 Task: Set the Employee ID "contains" Under Select in Process Payment.
Action: Mouse moved to (95, 13)
Screenshot: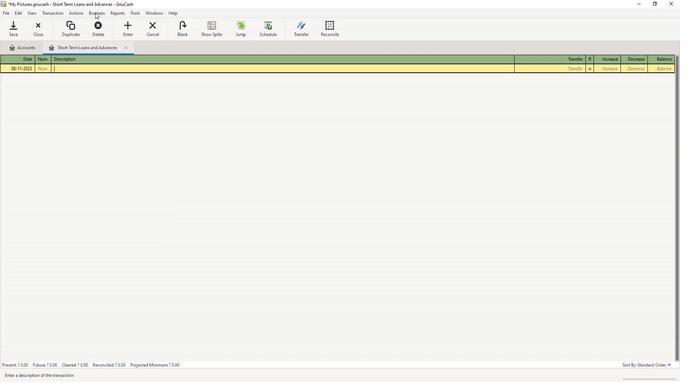 
Action: Mouse pressed left at (95, 13)
Screenshot: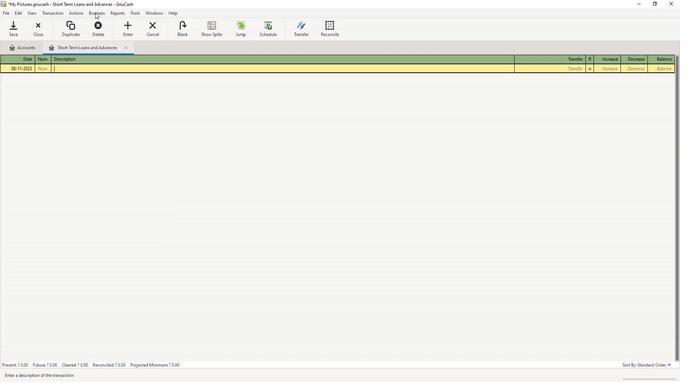 
Action: Mouse moved to (102, 22)
Screenshot: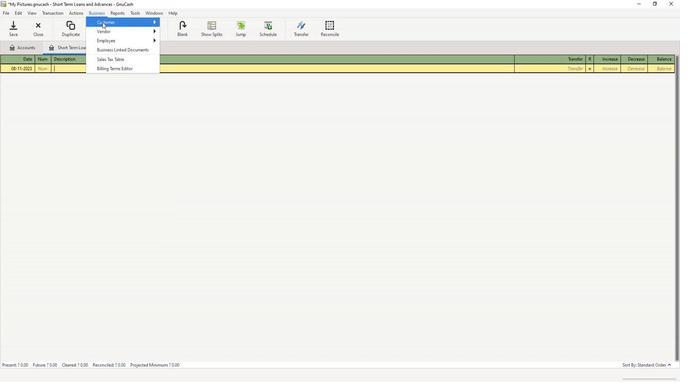 
Action: Mouse pressed left at (102, 22)
Screenshot: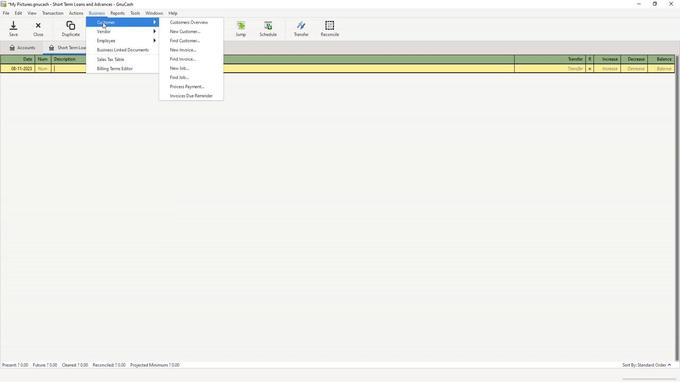 
Action: Mouse moved to (187, 86)
Screenshot: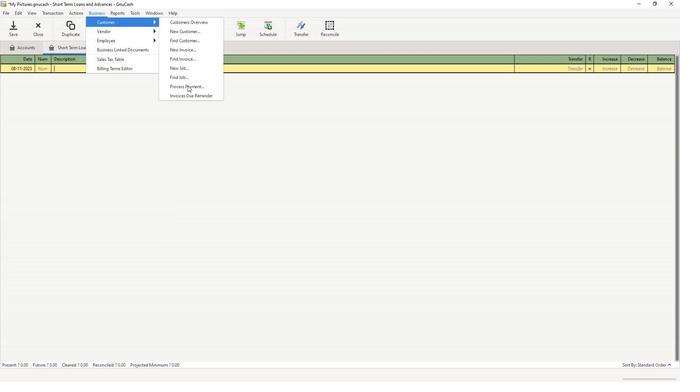 
Action: Mouse pressed left at (187, 86)
Screenshot: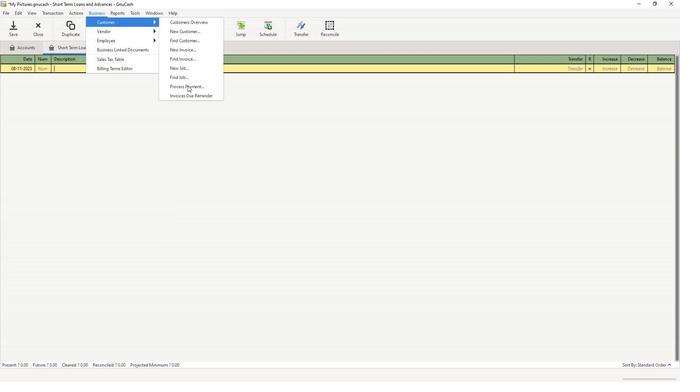 
Action: Mouse moved to (263, 121)
Screenshot: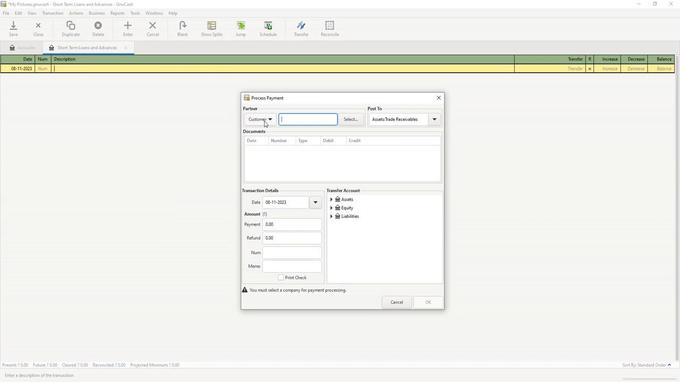 
Action: Mouse pressed left at (263, 121)
Screenshot: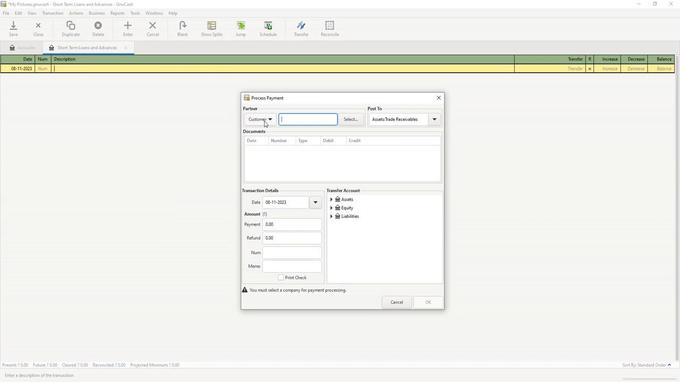 
Action: Mouse moved to (265, 141)
Screenshot: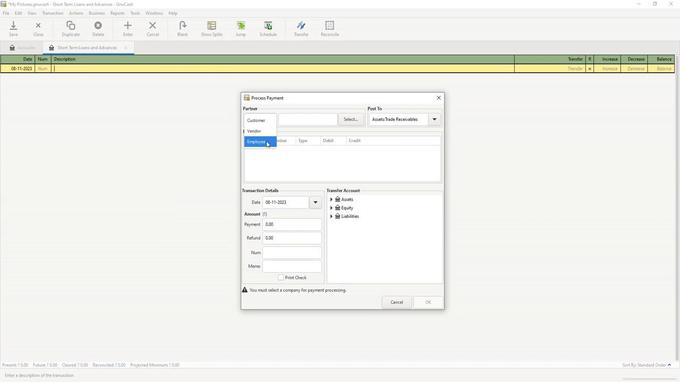 
Action: Mouse pressed left at (265, 141)
Screenshot: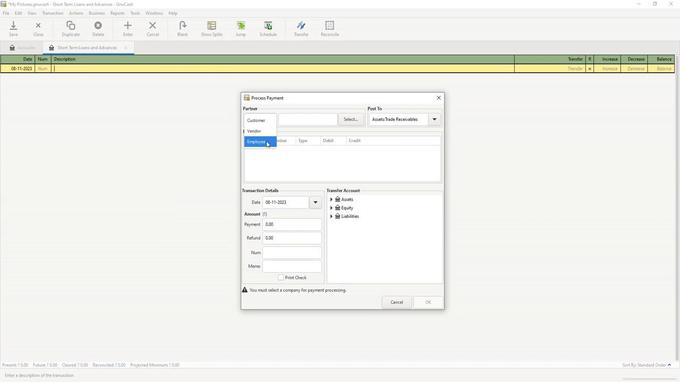 
Action: Mouse moved to (347, 121)
Screenshot: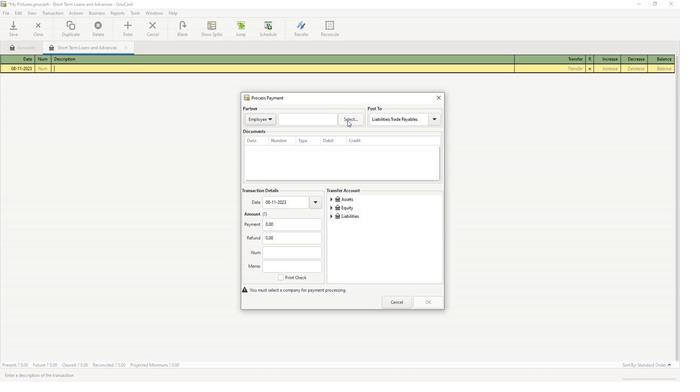 
Action: Mouse pressed left at (347, 121)
Screenshot: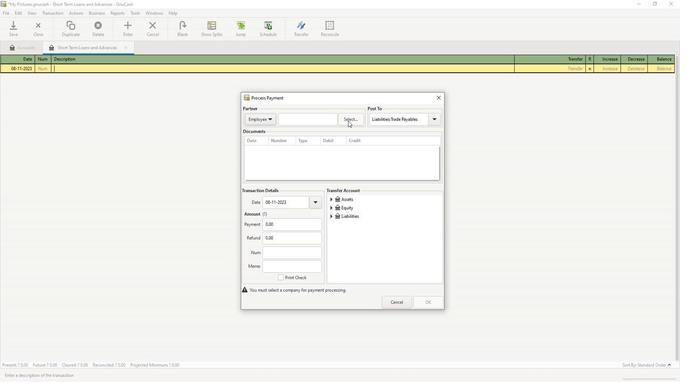 
Action: Mouse moved to (258, 184)
Screenshot: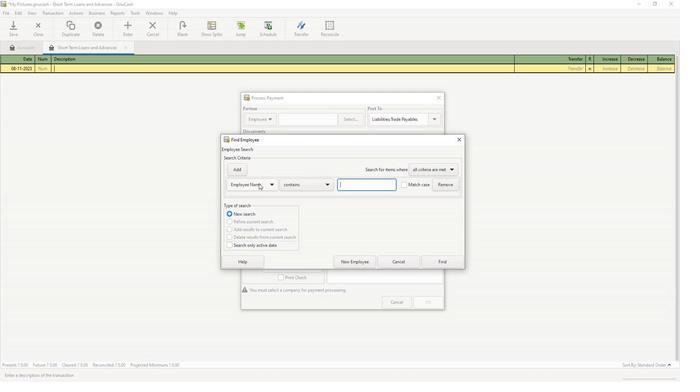 
Action: Mouse pressed left at (258, 184)
Screenshot: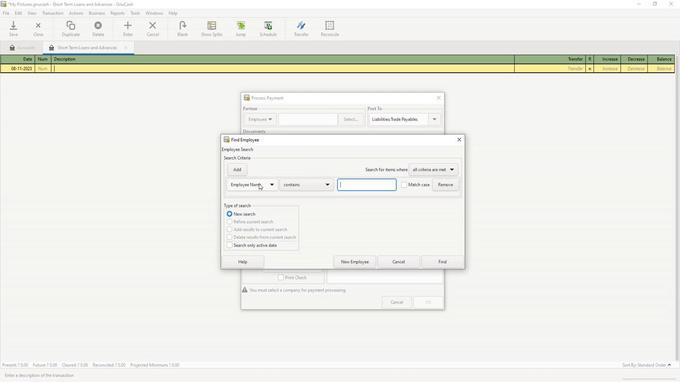 
Action: Mouse moved to (255, 205)
Screenshot: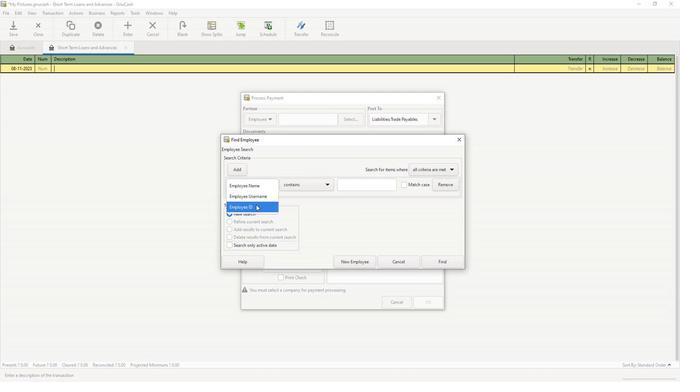 
Action: Mouse pressed left at (255, 205)
Screenshot: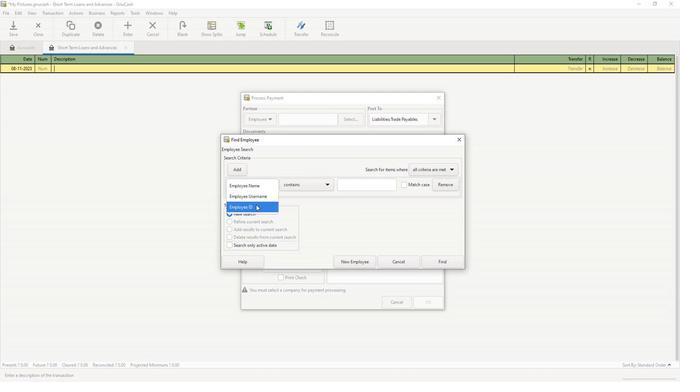 
Action: Mouse moved to (318, 186)
Screenshot: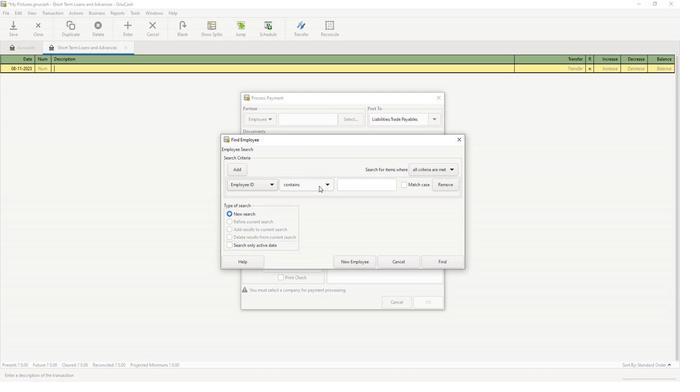 
Action: Mouse pressed left at (318, 186)
Screenshot: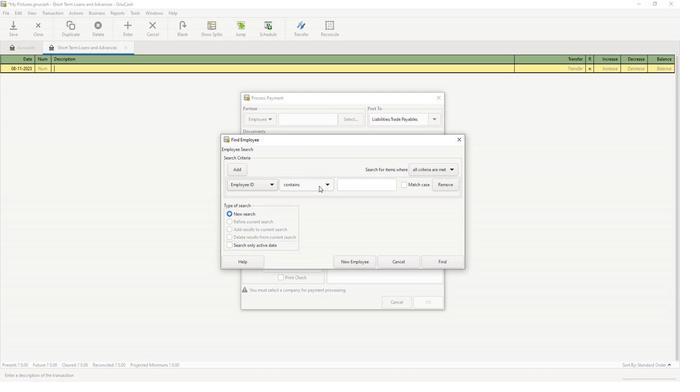 
Action: Mouse moved to (308, 189)
Screenshot: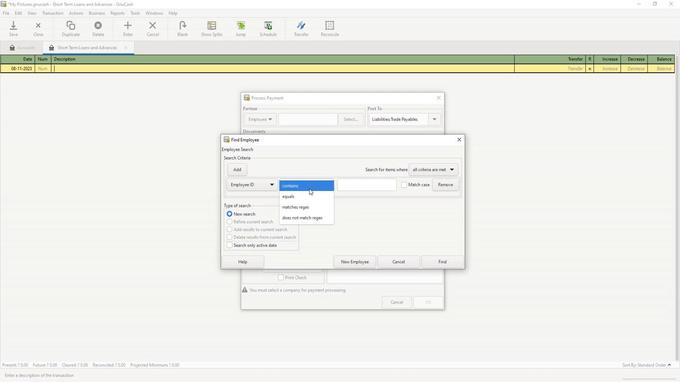 
Action: Mouse pressed left at (308, 189)
Screenshot: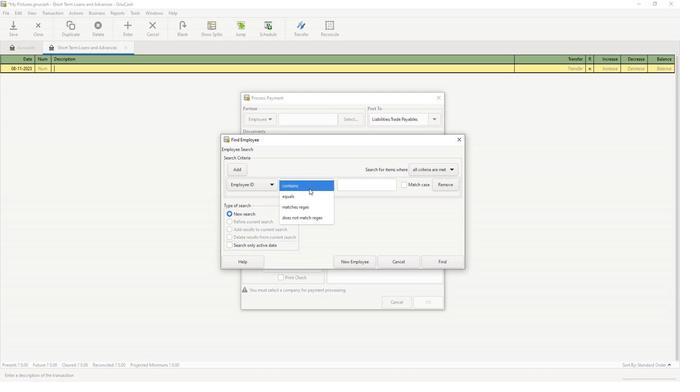
Action: Mouse moved to (361, 188)
Screenshot: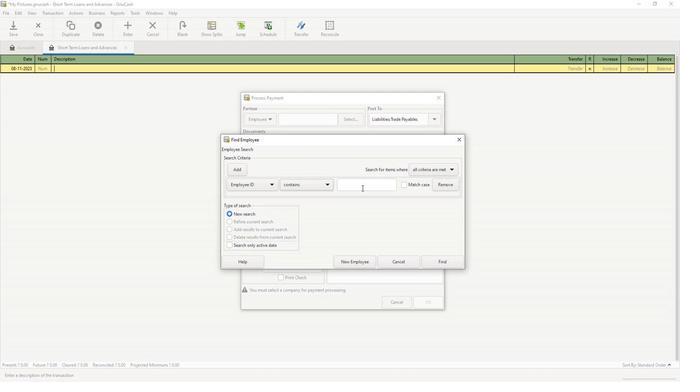 
Action: Mouse pressed left at (361, 188)
Screenshot: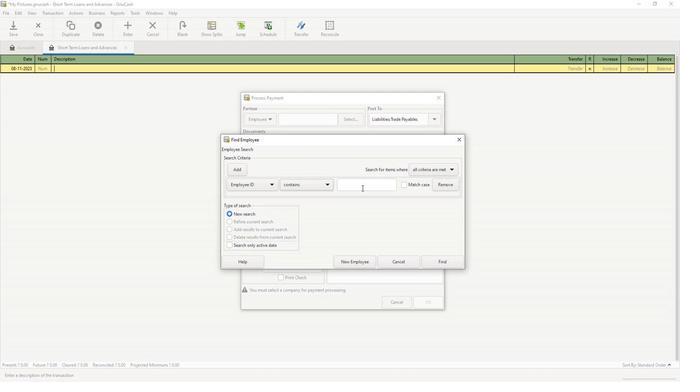 
Action: Key pressed 67858
Screenshot: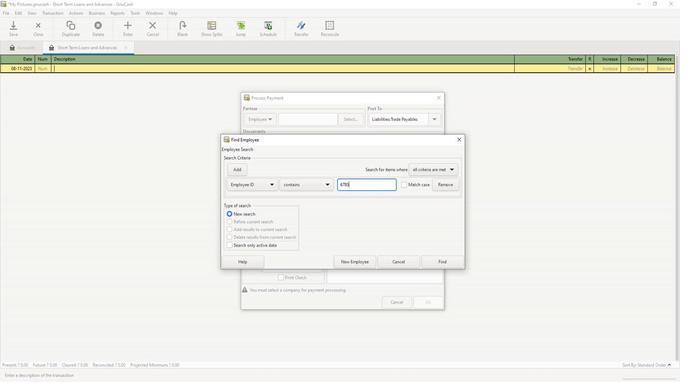 
Action: Mouse moved to (440, 261)
Screenshot: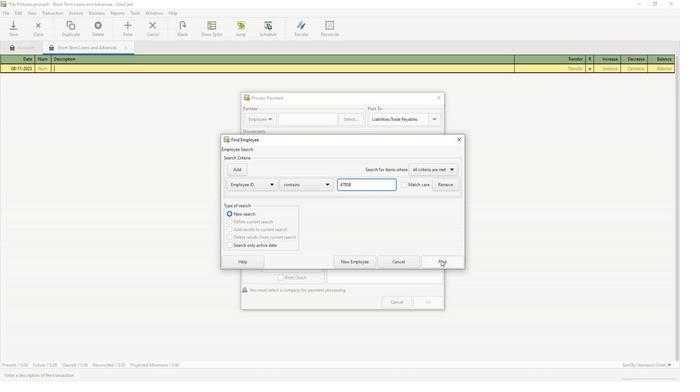 
Action: Mouse pressed left at (440, 261)
Screenshot: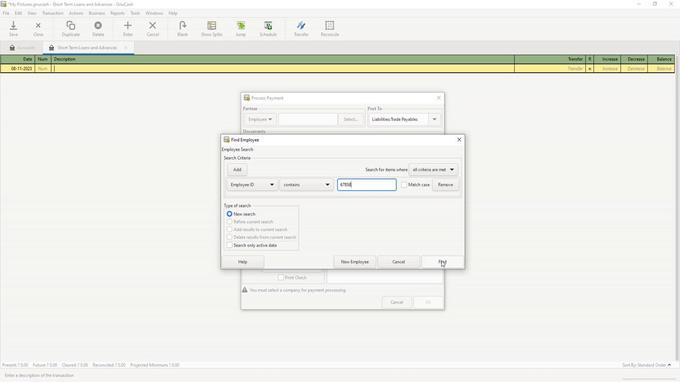 
Action: Mouse moved to (442, 264)
Screenshot: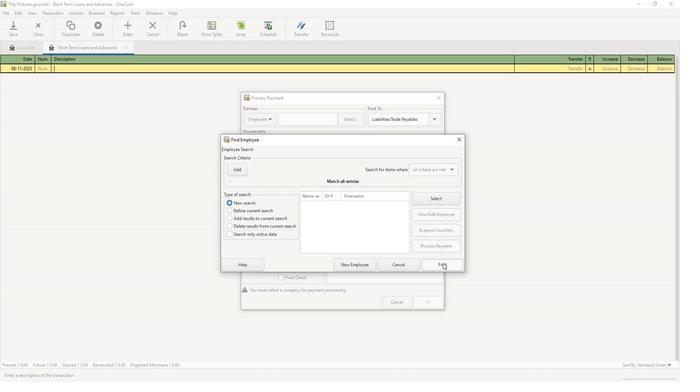 
Action: Mouse pressed left at (442, 264)
Screenshot: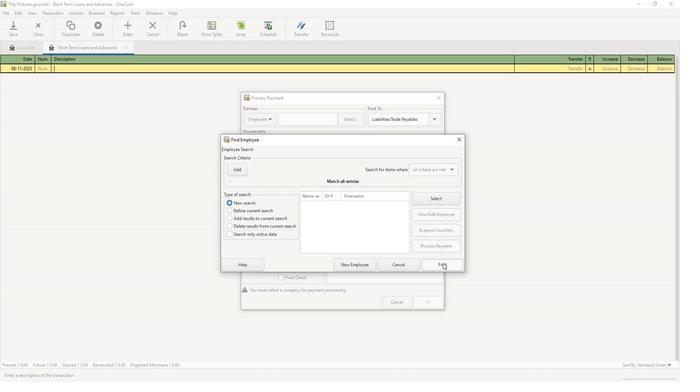 
